 Task: Move the task Upgrade and migrate company inventory management to a cloud-based solution to the section Done in the project AgilePilot and filter the tasks in the project by Due this week
Action: Mouse moved to (501, 467)
Screenshot: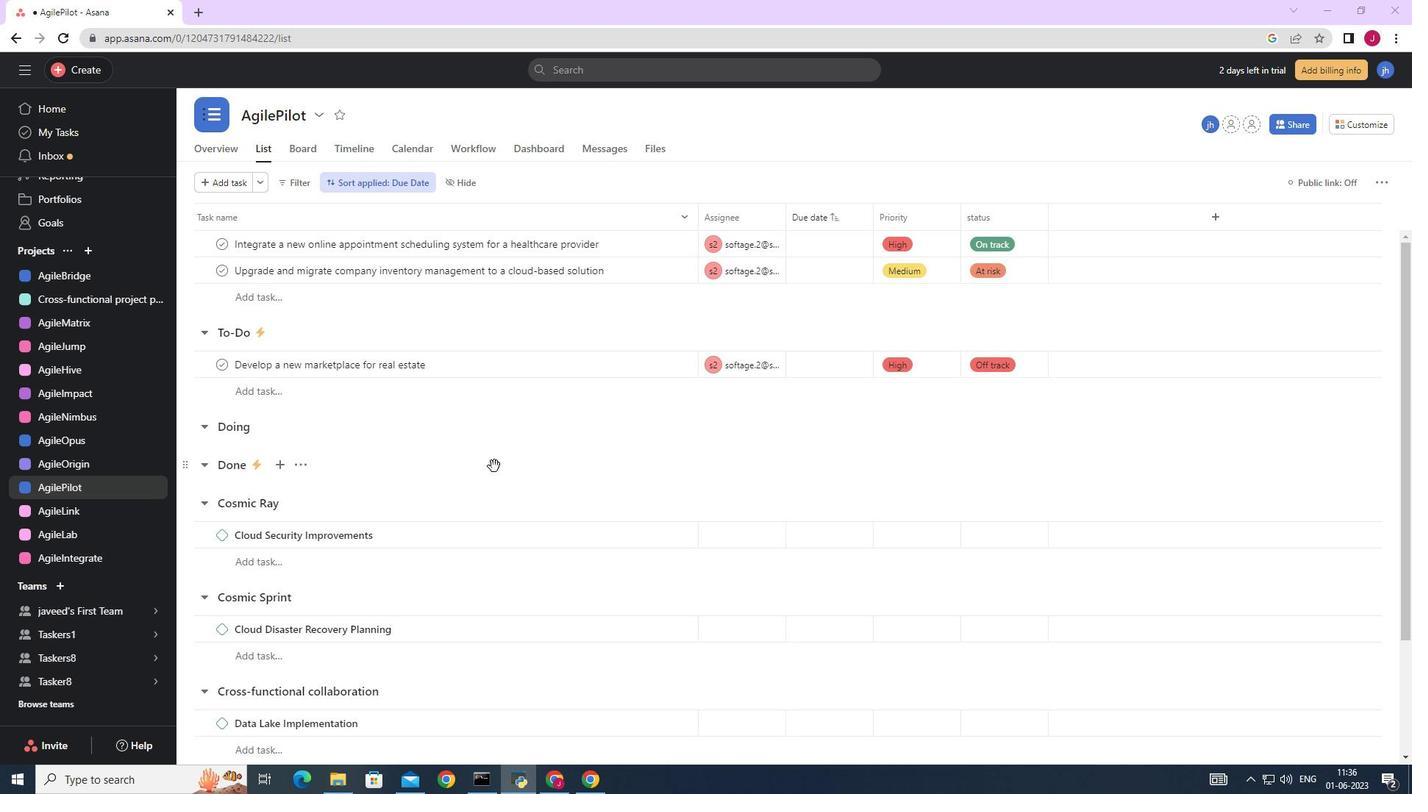 
Action: Mouse scrolled (501, 466) with delta (0, 0)
Screenshot: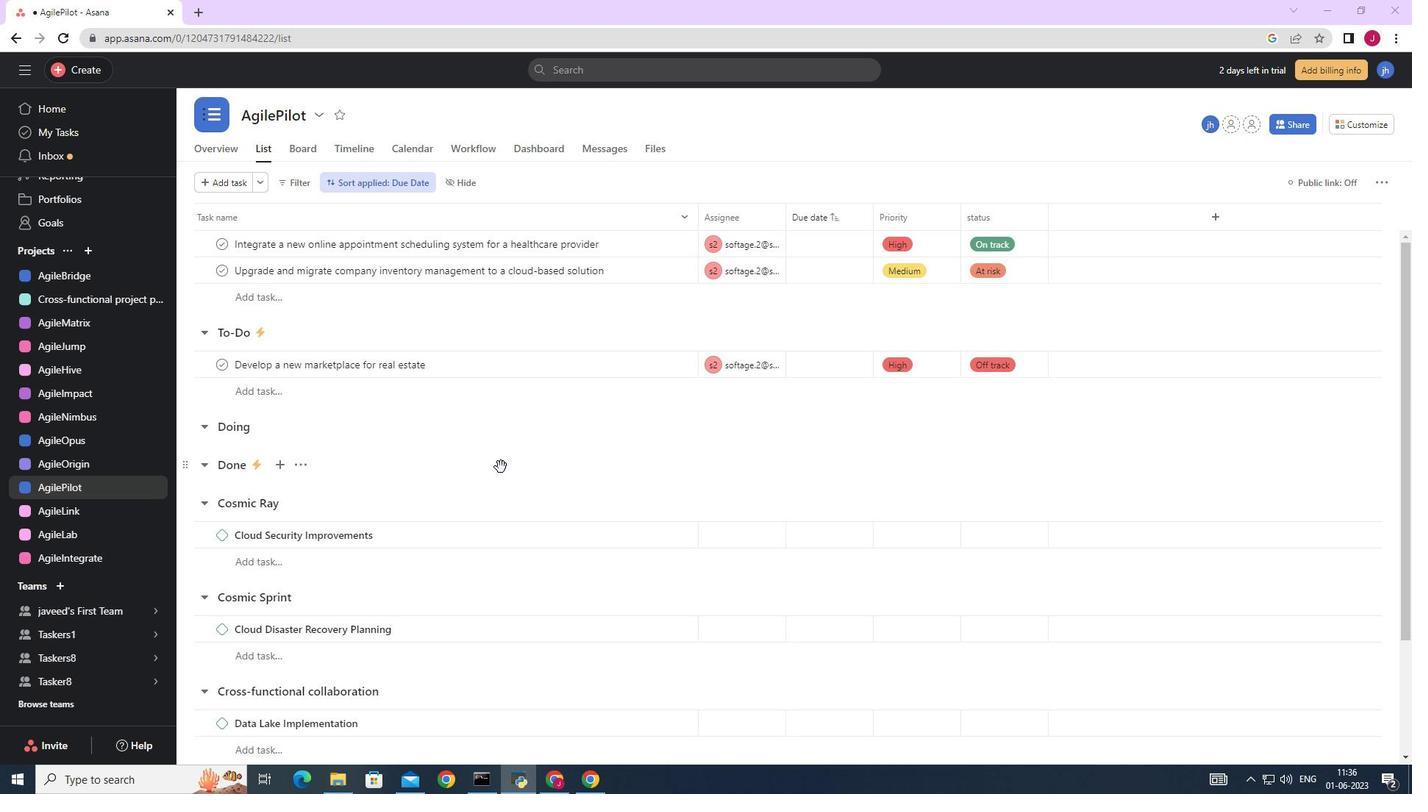 
Action: Mouse scrolled (501, 466) with delta (0, 0)
Screenshot: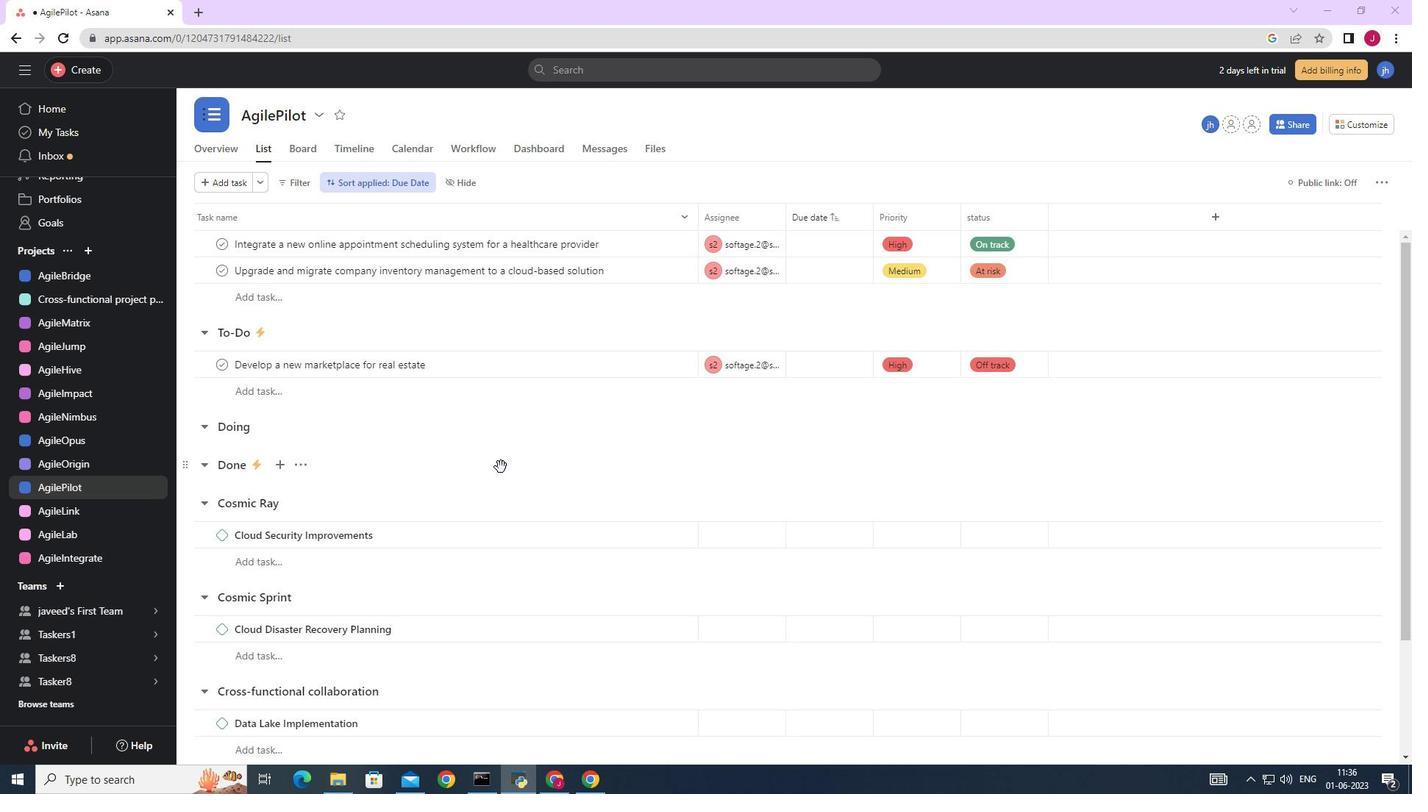 
Action: Mouse scrolled (501, 466) with delta (0, 0)
Screenshot: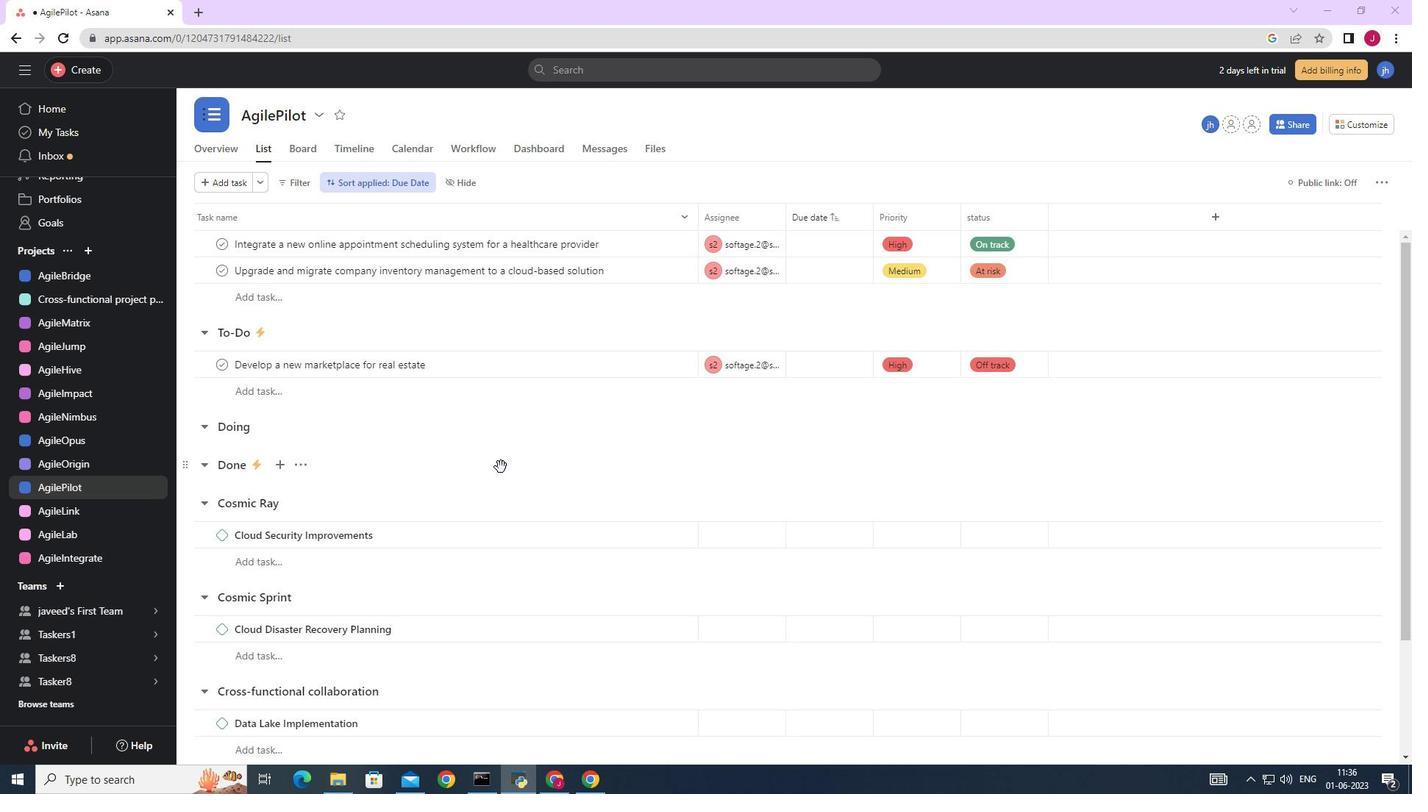 
Action: Mouse scrolled (501, 467) with delta (0, 0)
Screenshot: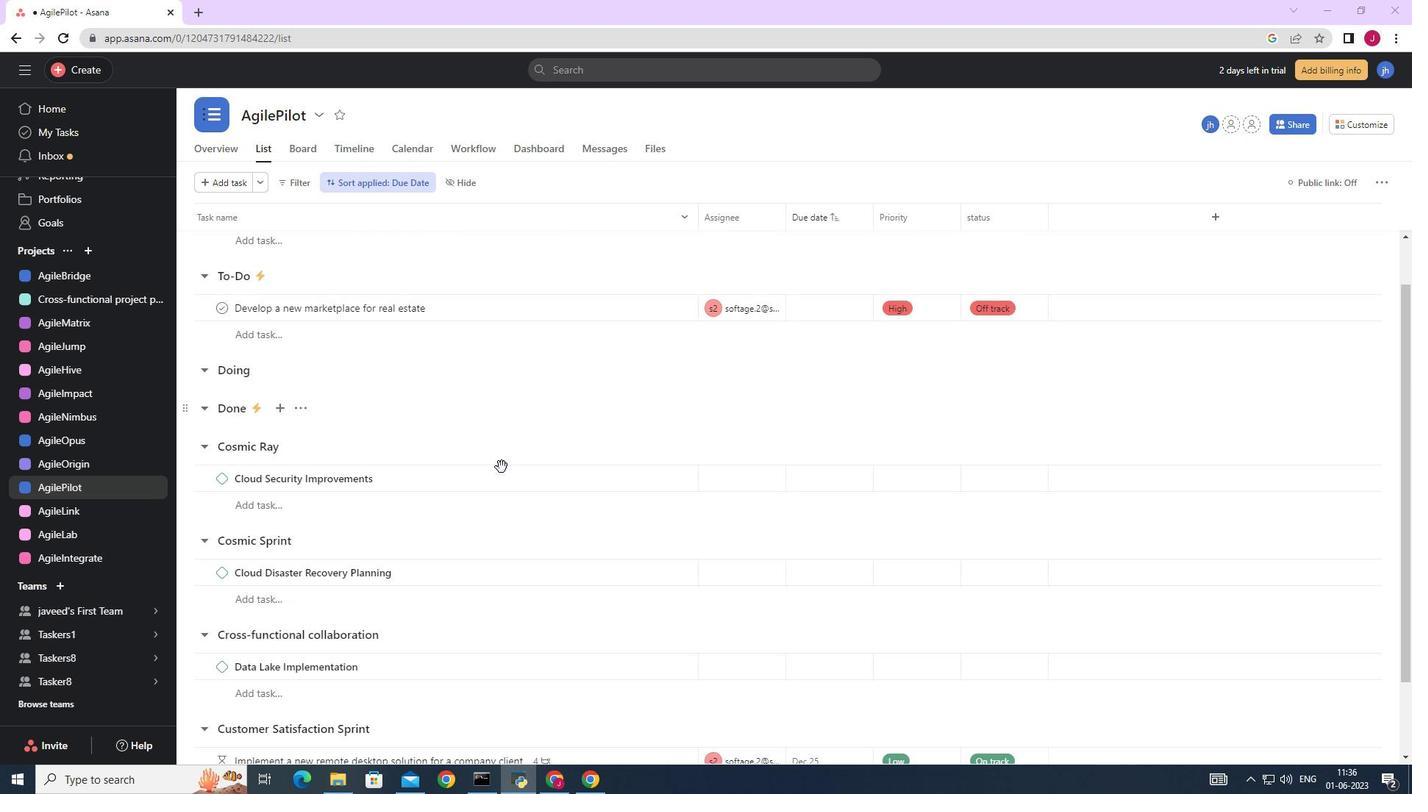 
Action: Mouse scrolled (501, 467) with delta (0, 0)
Screenshot: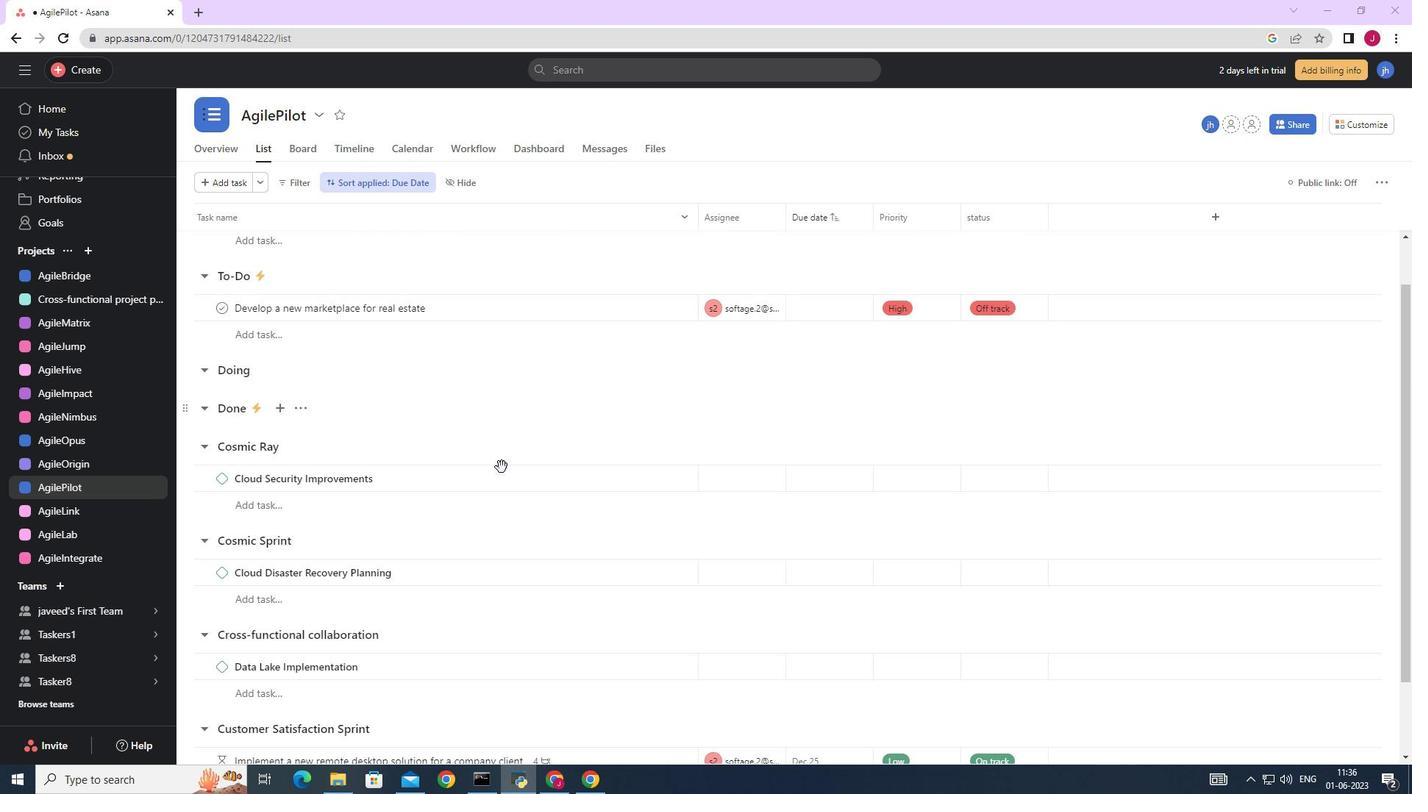 
Action: Mouse scrolled (501, 467) with delta (0, 0)
Screenshot: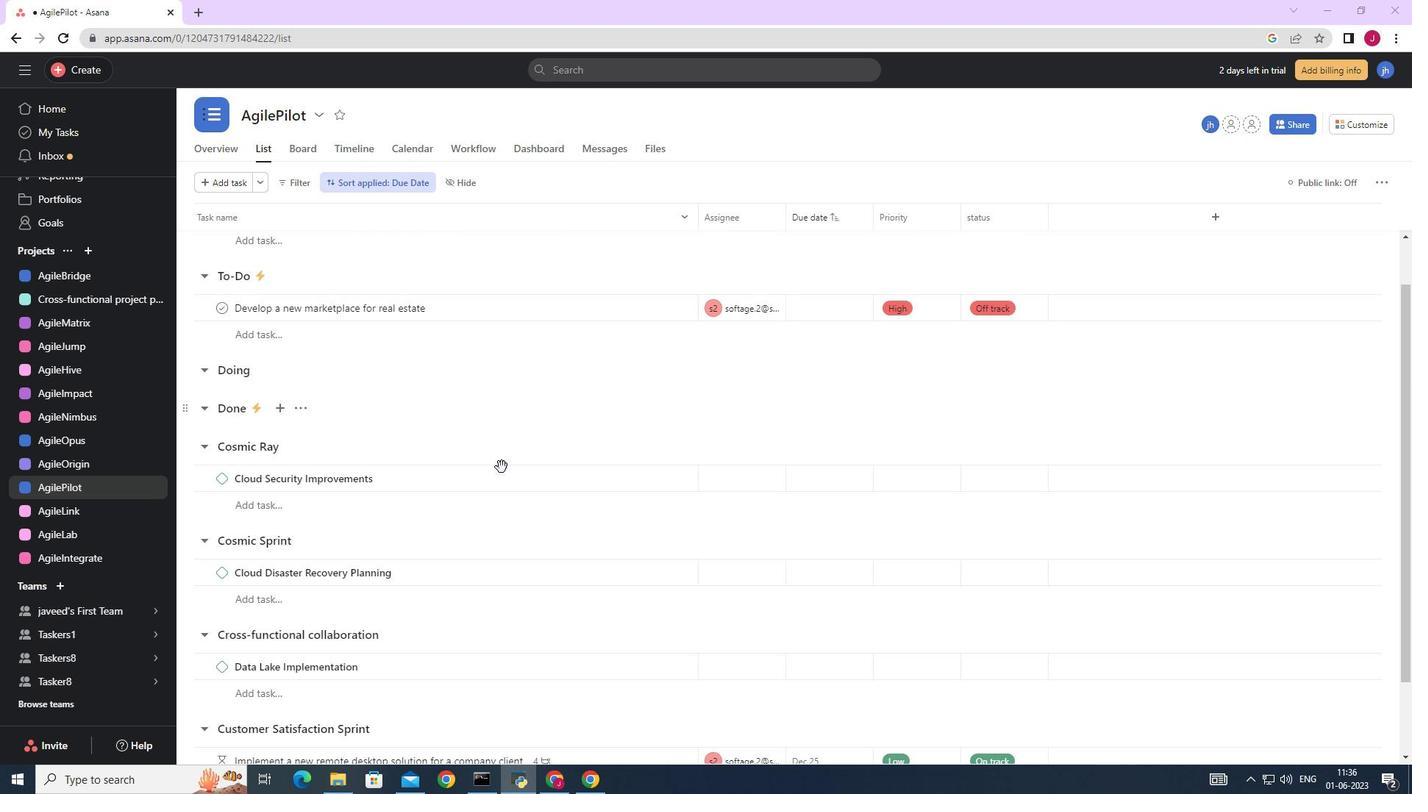 
Action: Mouse scrolled (501, 467) with delta (0, 0)
Screenshot: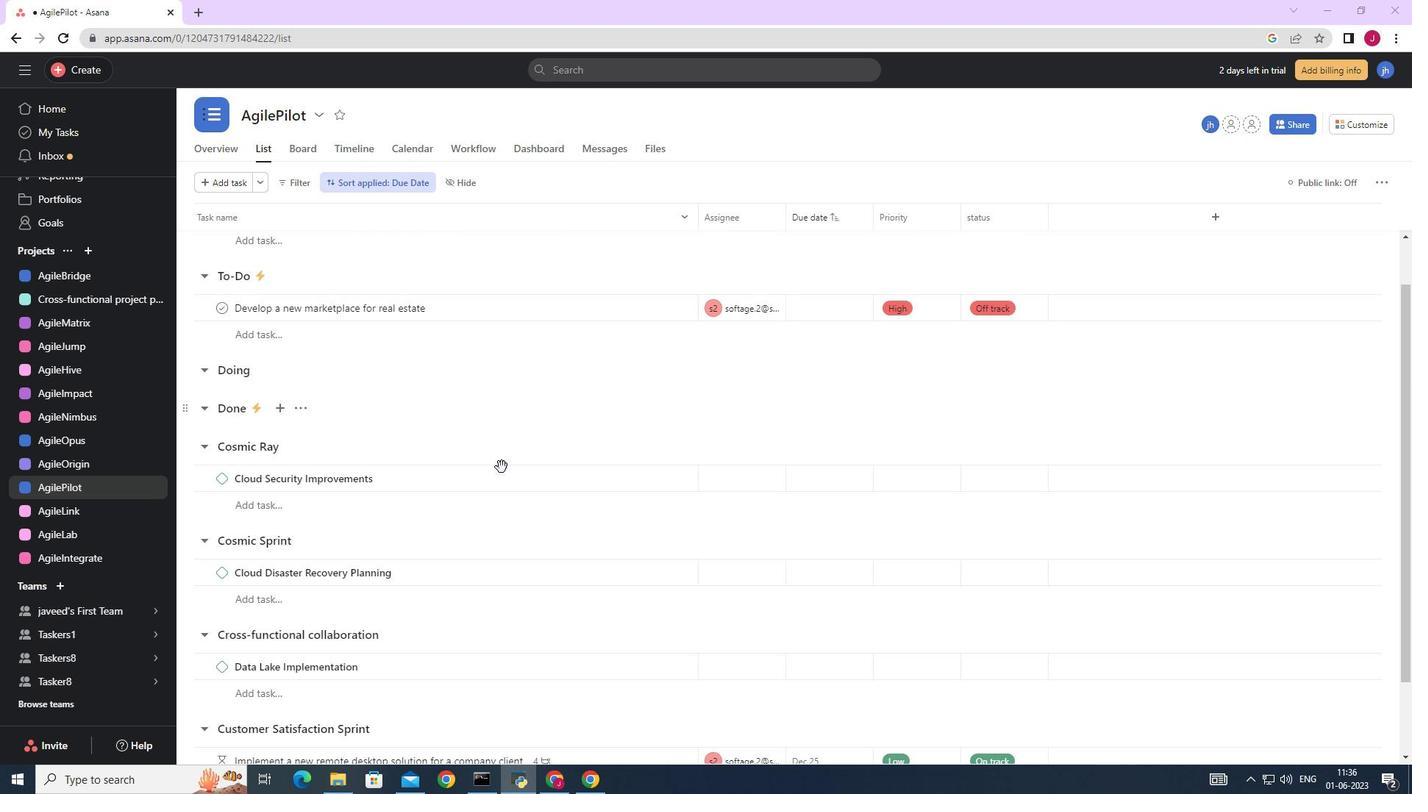 
Action: Mouse scrolled (501, 467) with delta (0, 0)
Screenshot: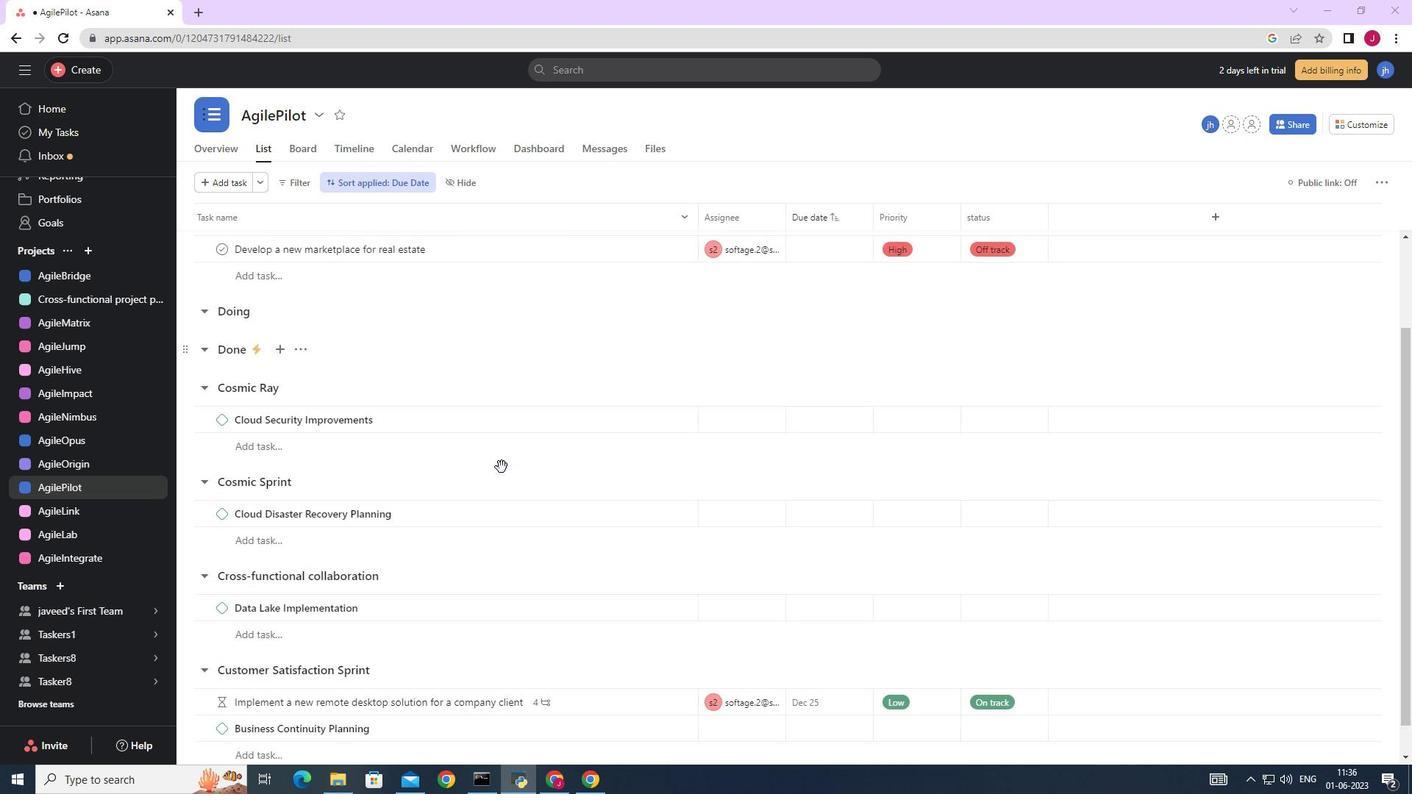 
Action: Mouse scrolled (501, 467) with delta (0, 0)
Screenshot: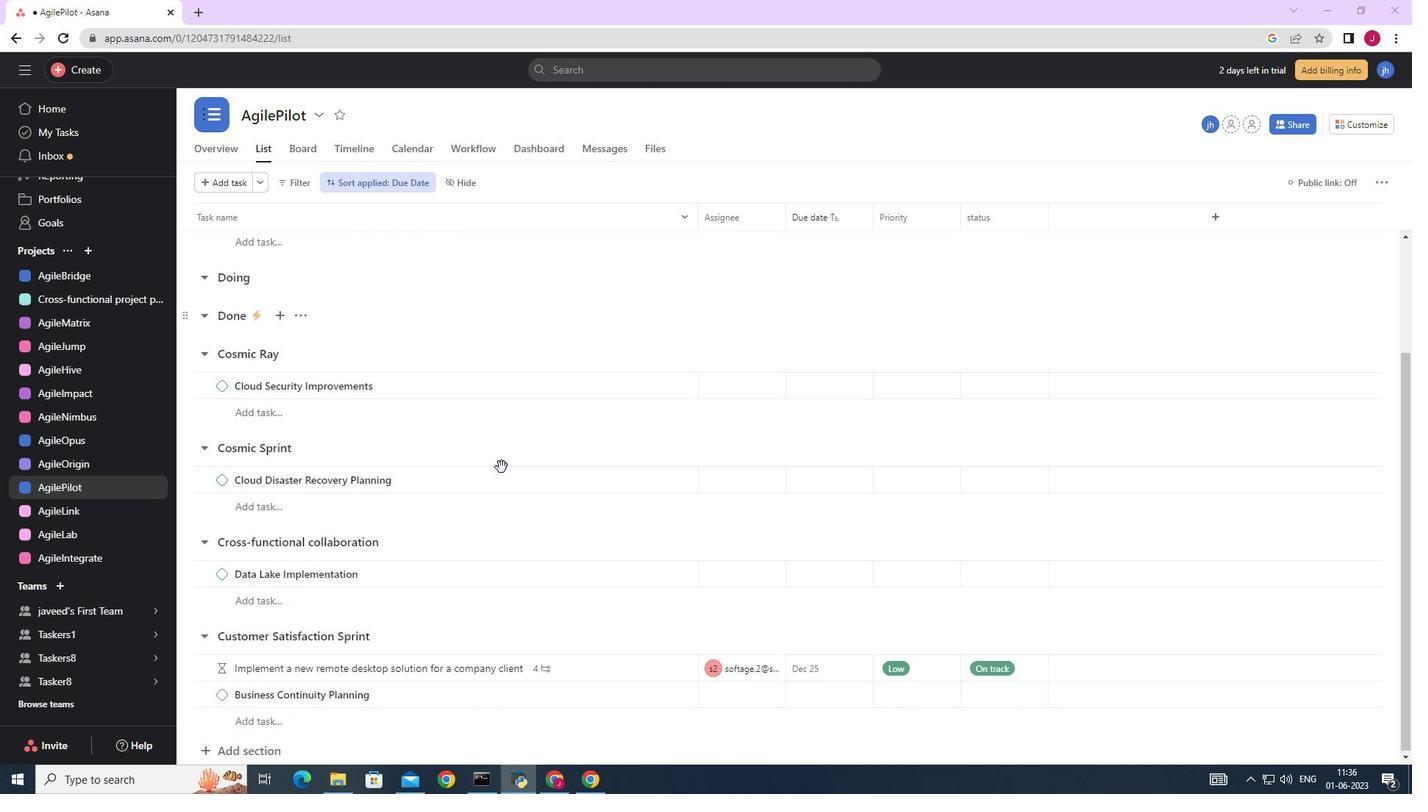 
Action: Mouse moved to (662, 269)
Screenshot: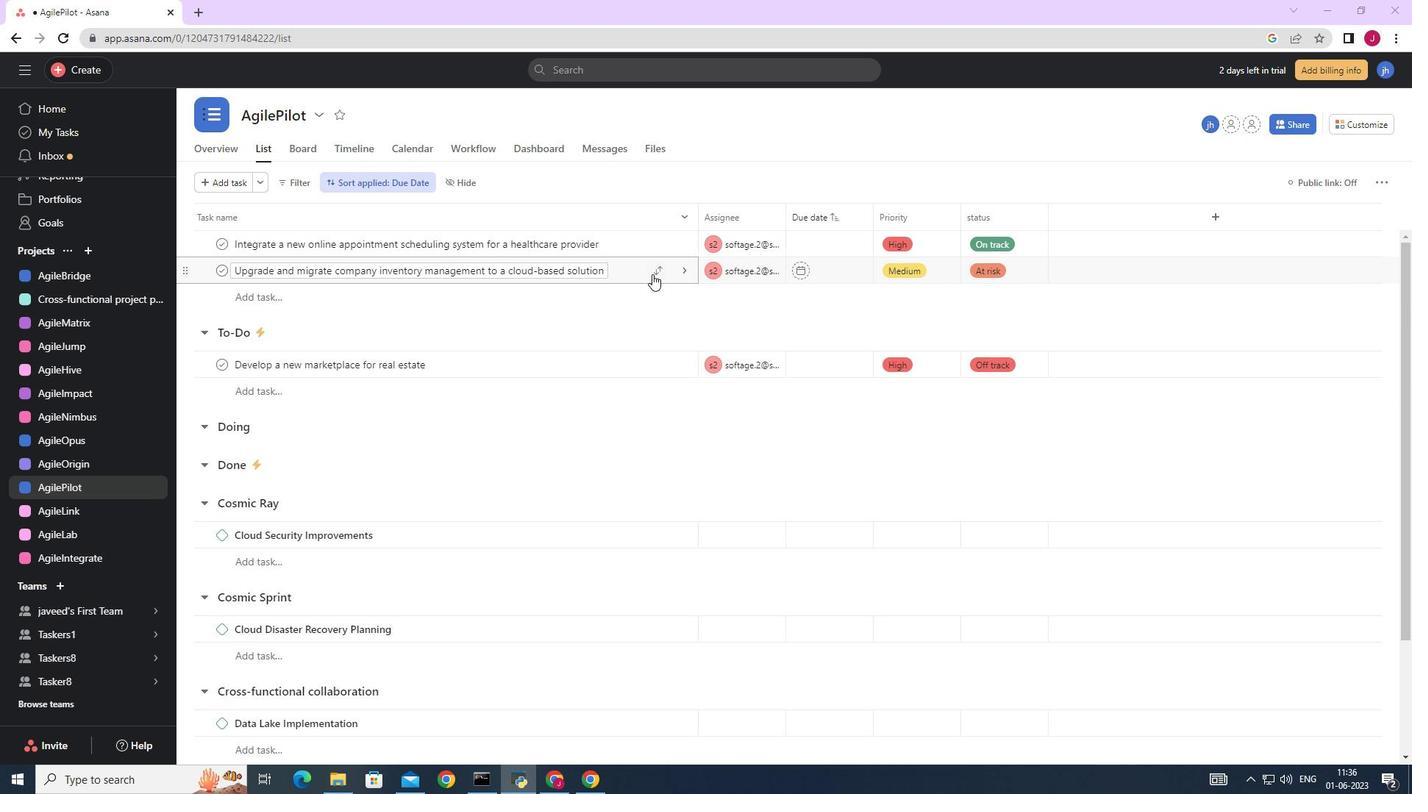 
Action: Mouse pressed left at (662, 269)
Screenshot: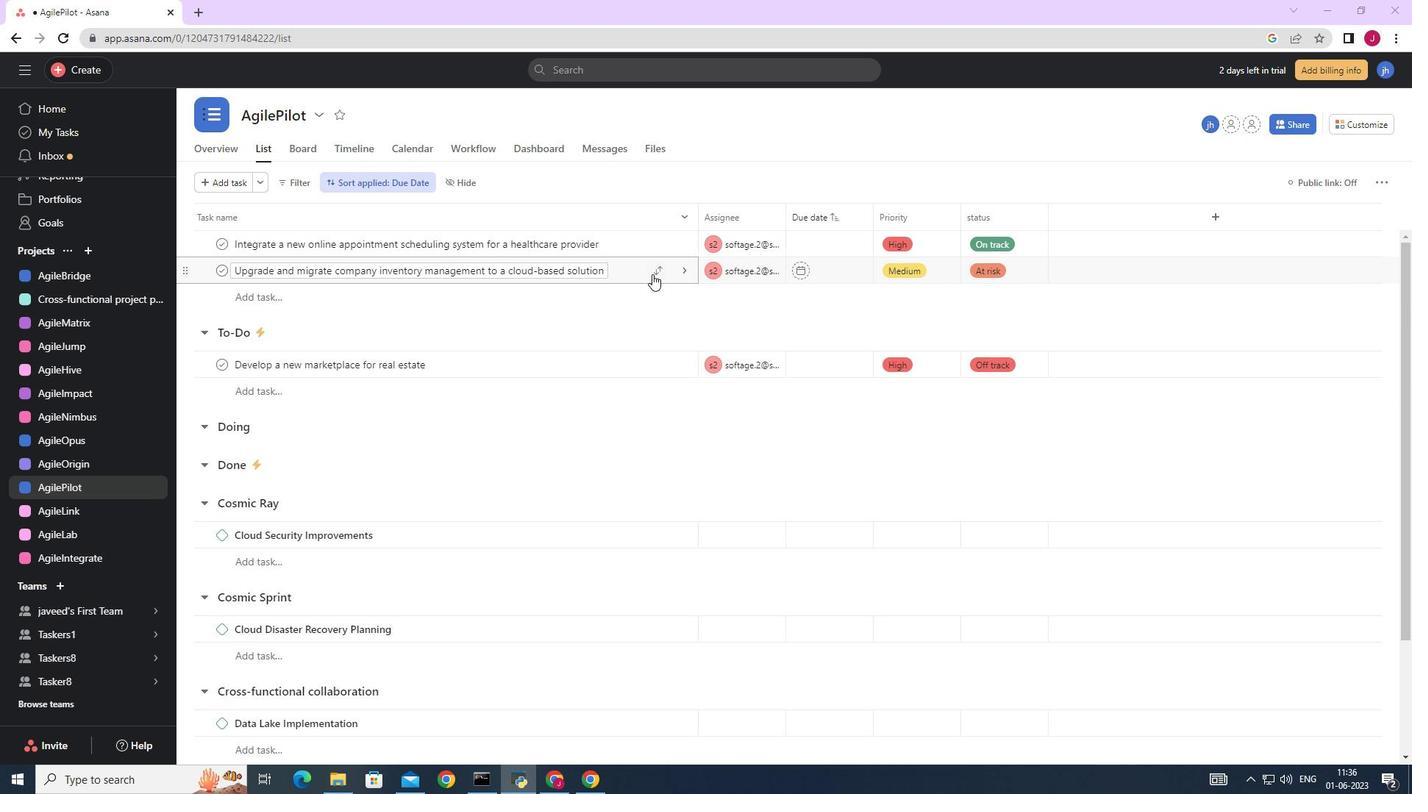 
Action: Mouse moved to (542, 404)
Screenshot: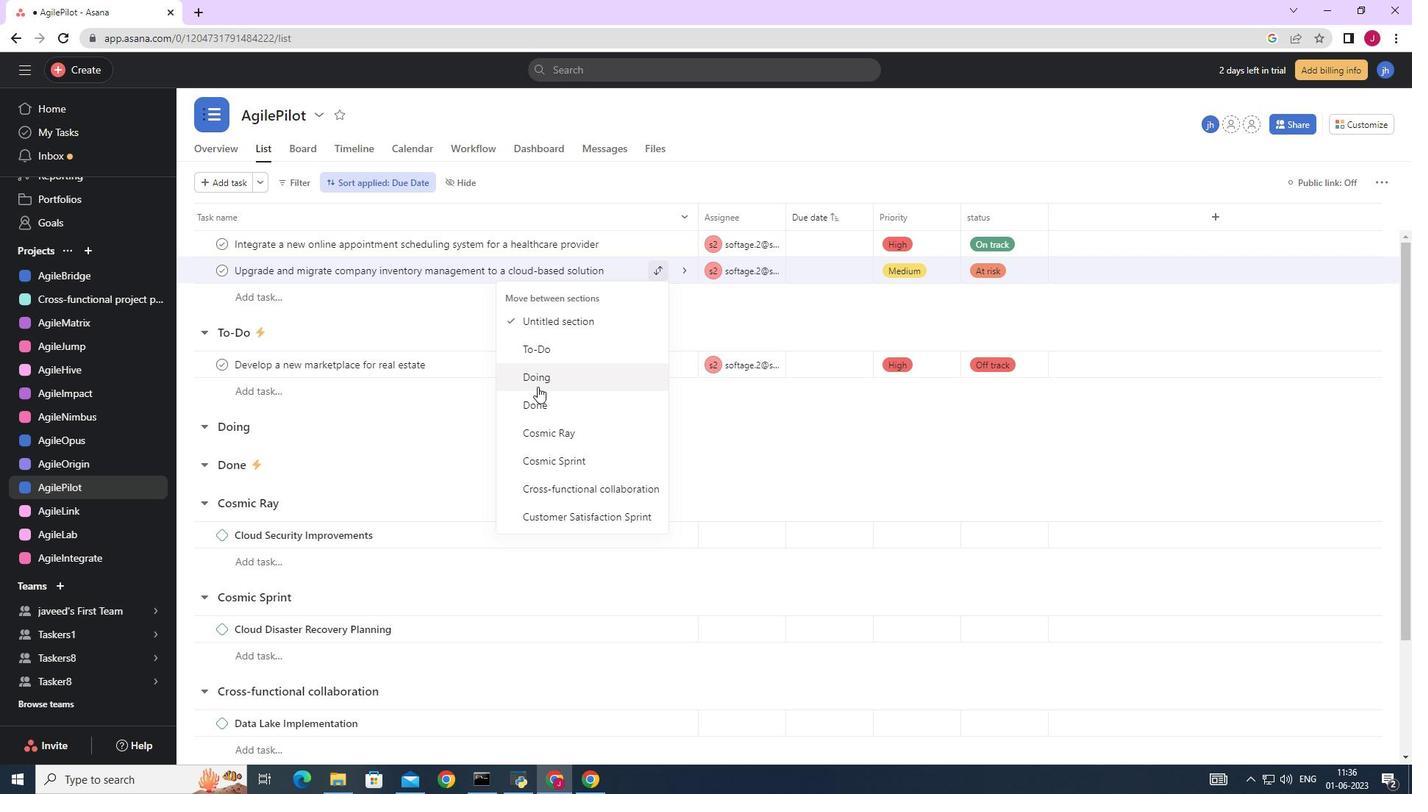 
Action: Mouse pressed left at (542, 404)
Screenshot: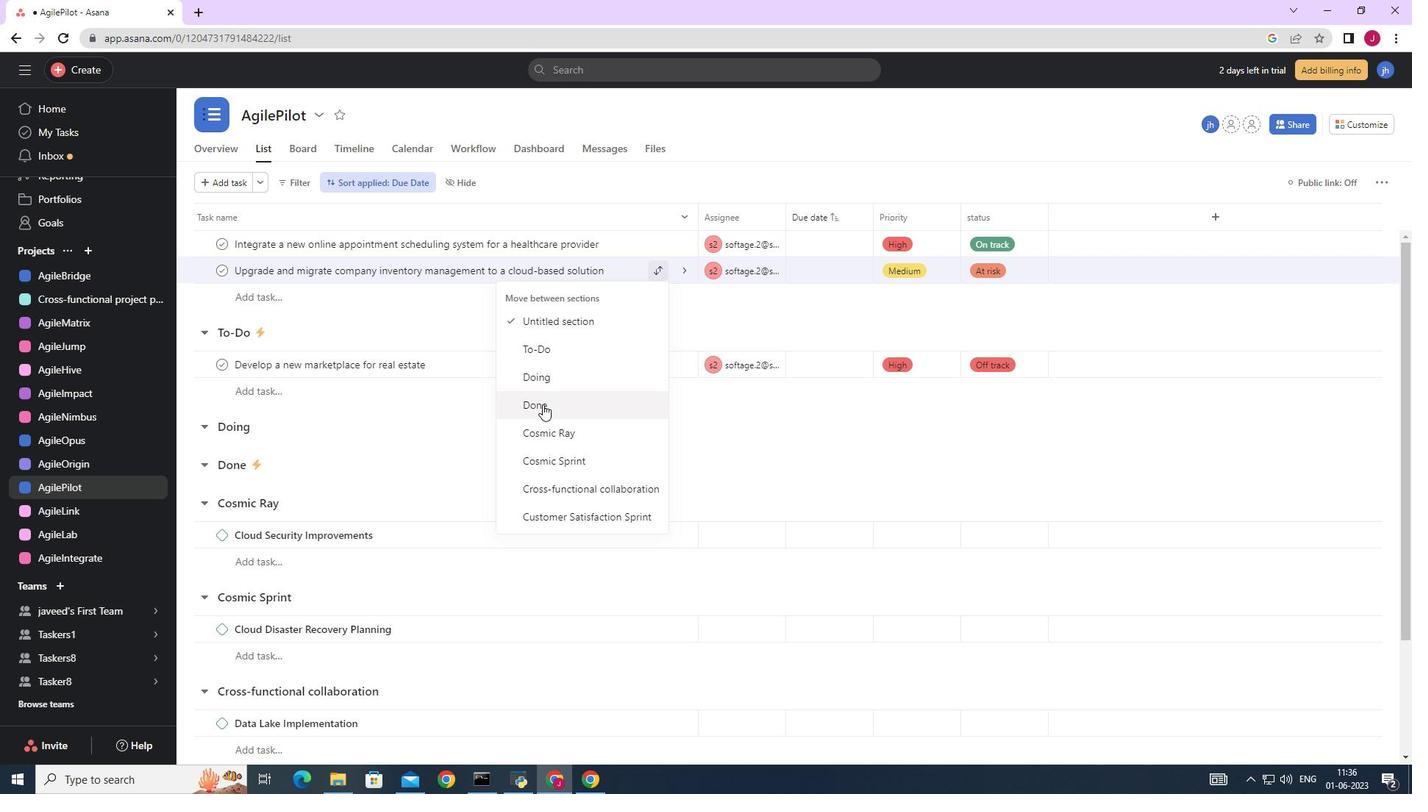 
Action: Mouse moved to (293, 177)
Screenshot: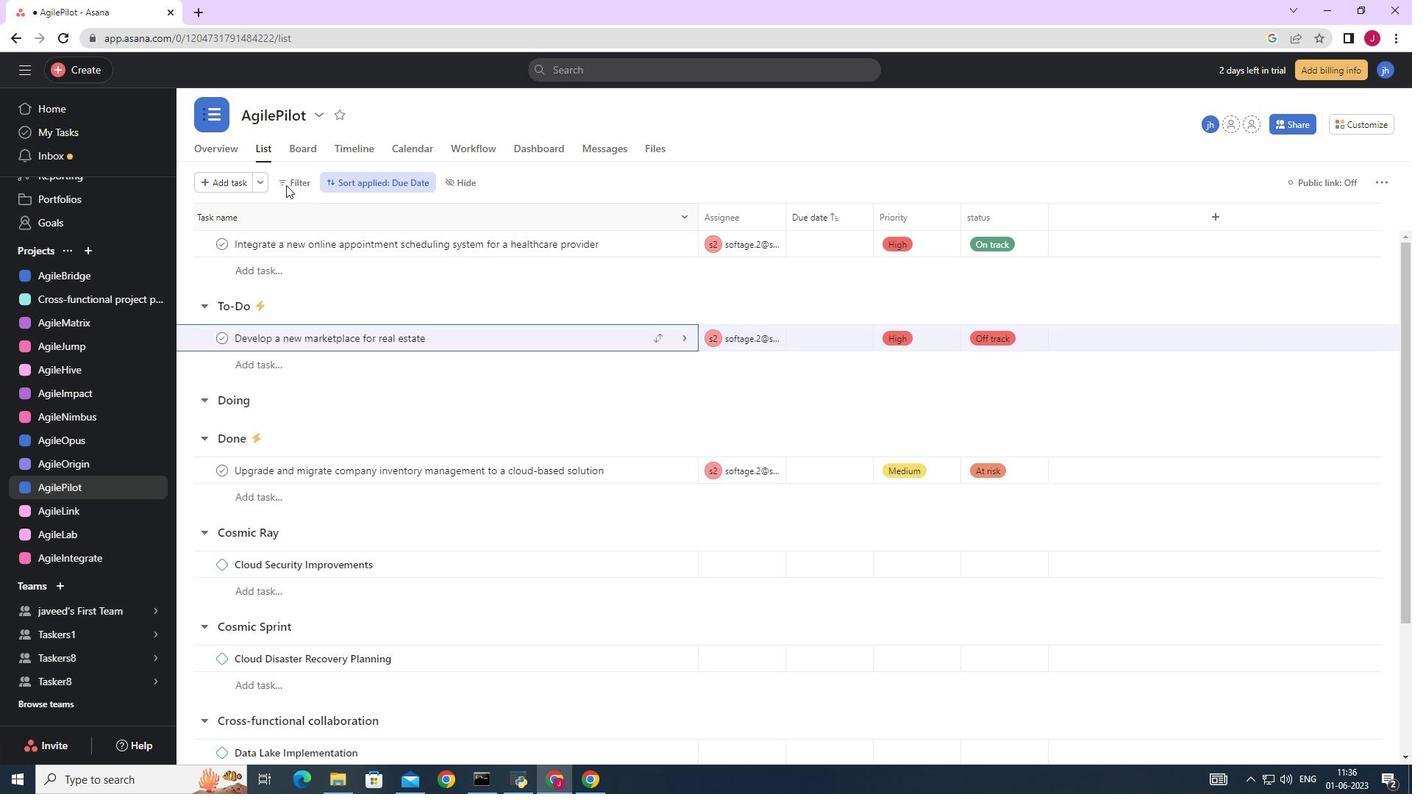 
Action: Mouse pressed left at (293, 177)
Screenshot: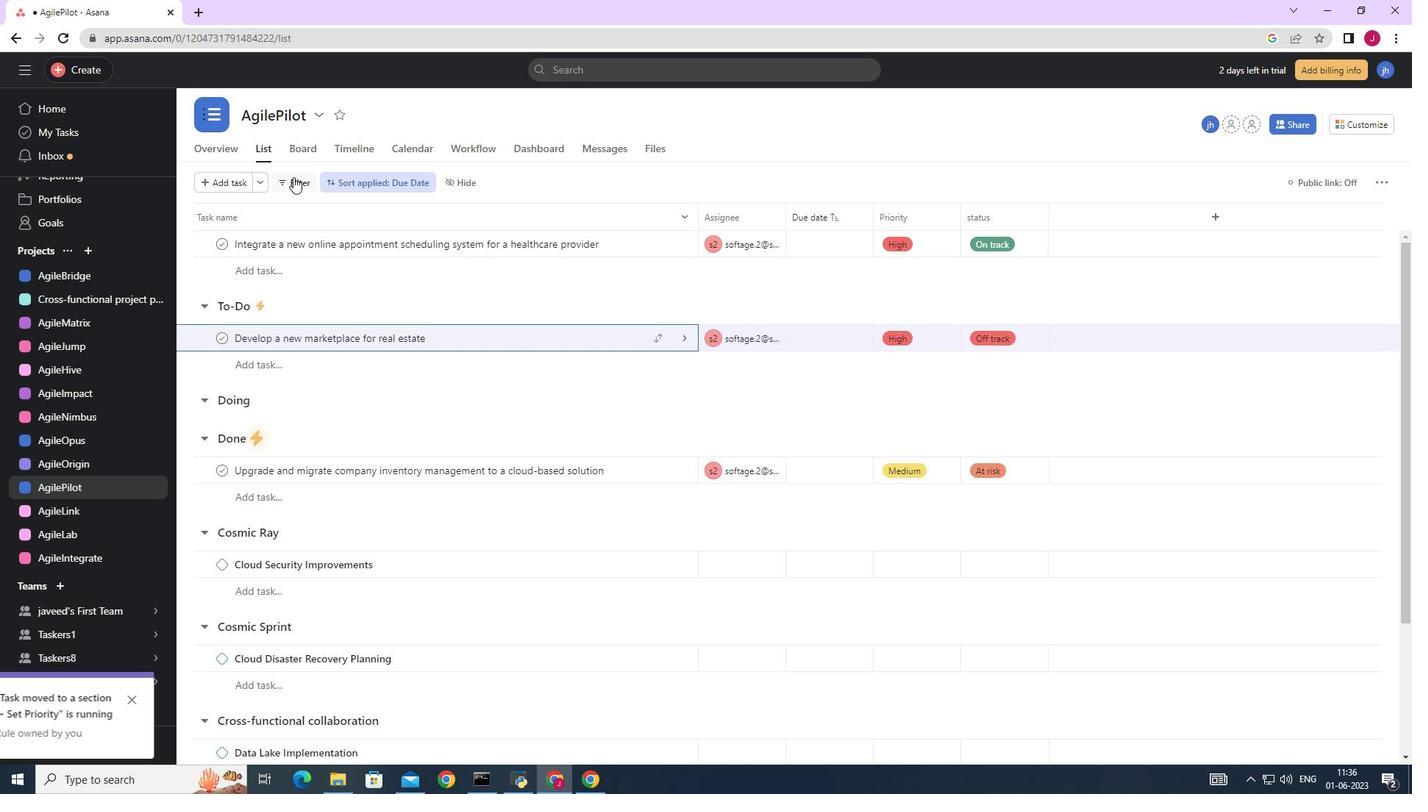 
Action: Mouse moved to (576, 241)
Screenshot: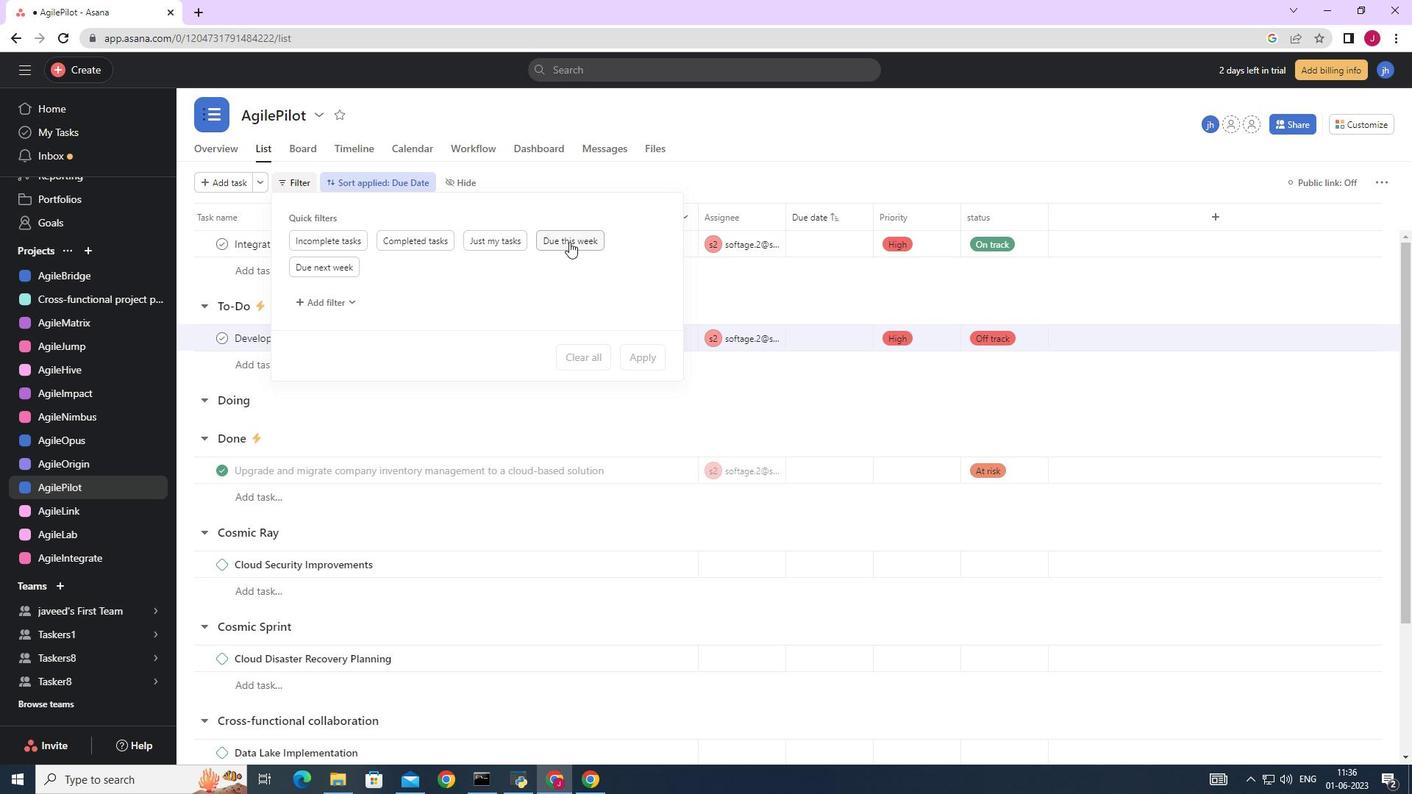 
Action: Mouse pressed left at (576, 241)
Screenshot: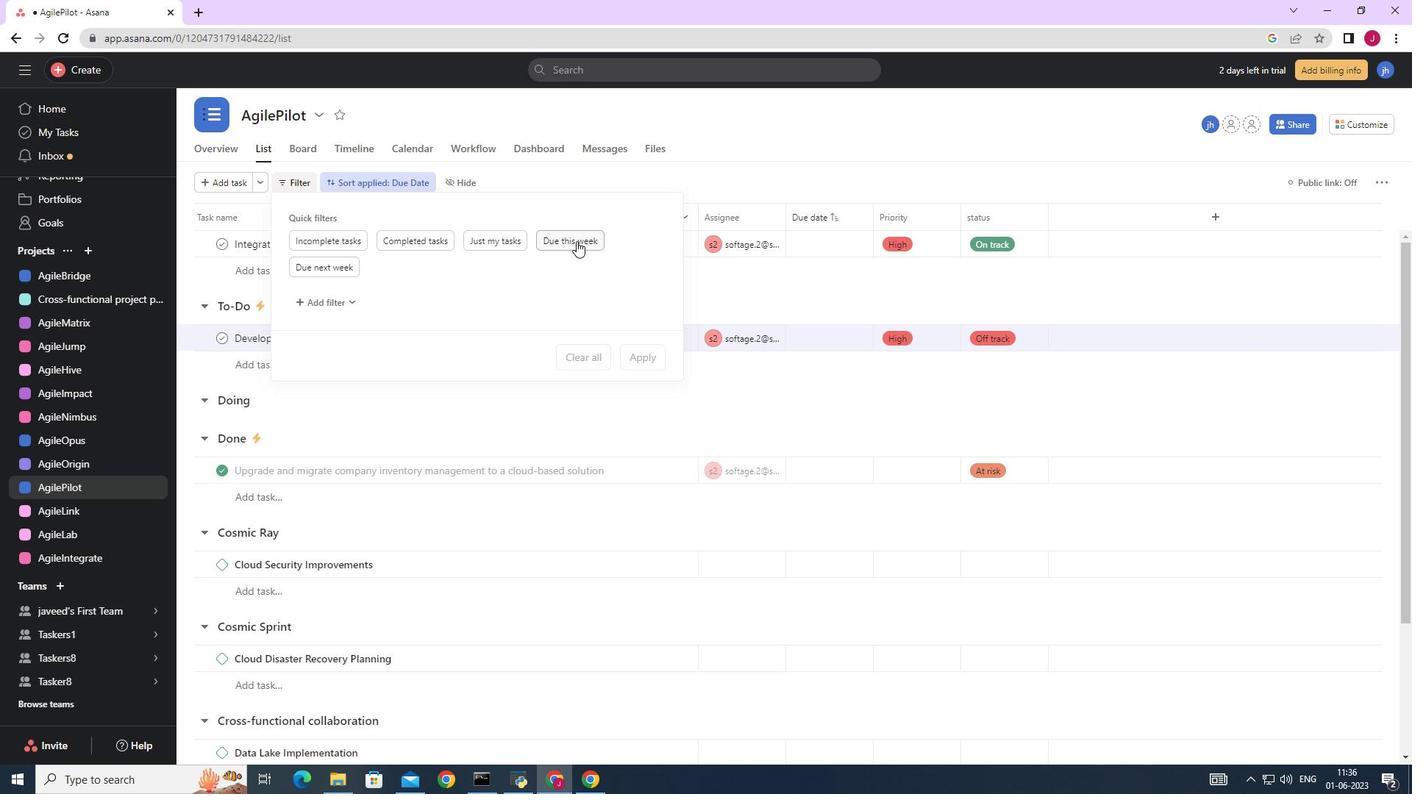 
Action: Mouse moved to (578, 238)
Screenshot: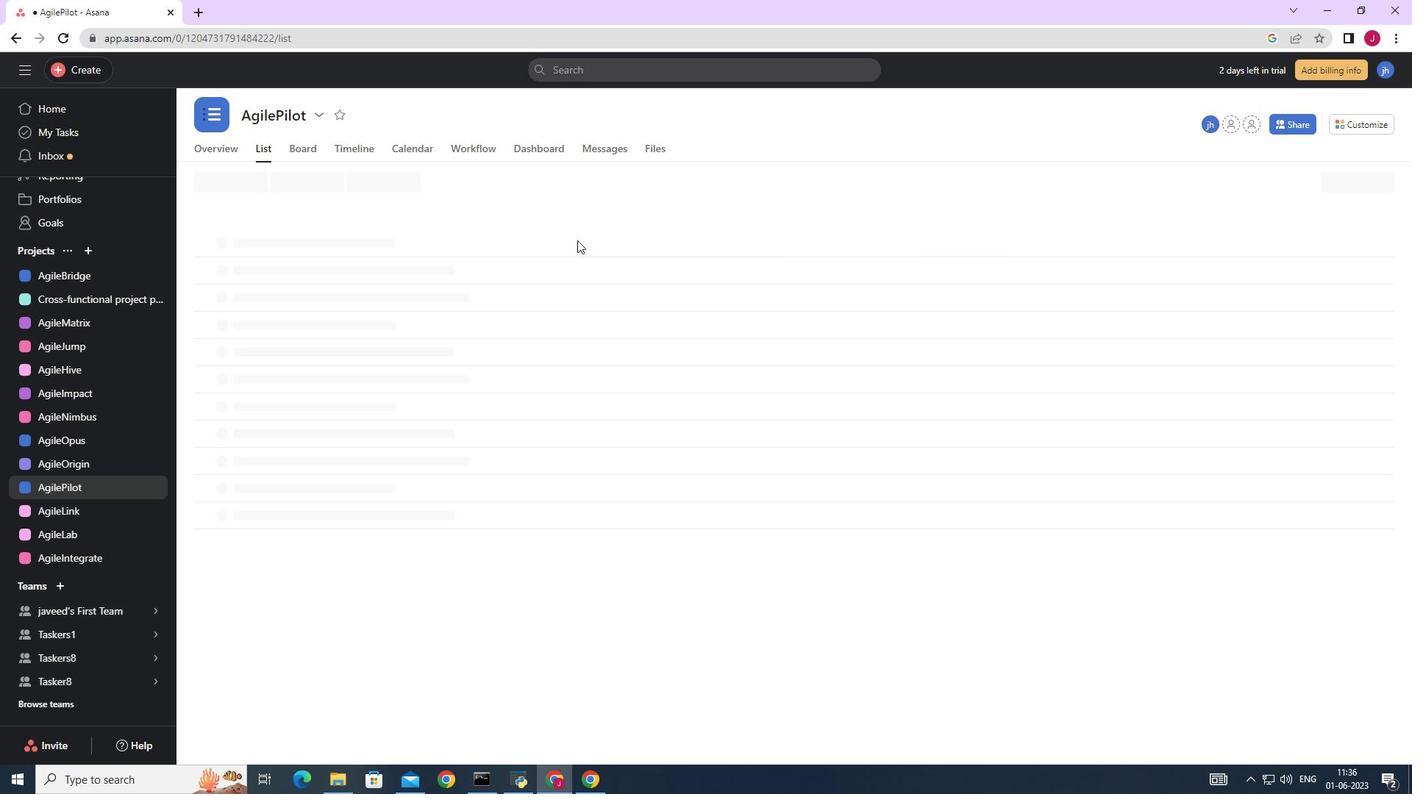 
